 Task: Create in the project VitalTech an epic 'Virtual Desktop Infrastructure (VDI) Implementation'.
Action: Mouse moved to (189, 59)
Screenshot: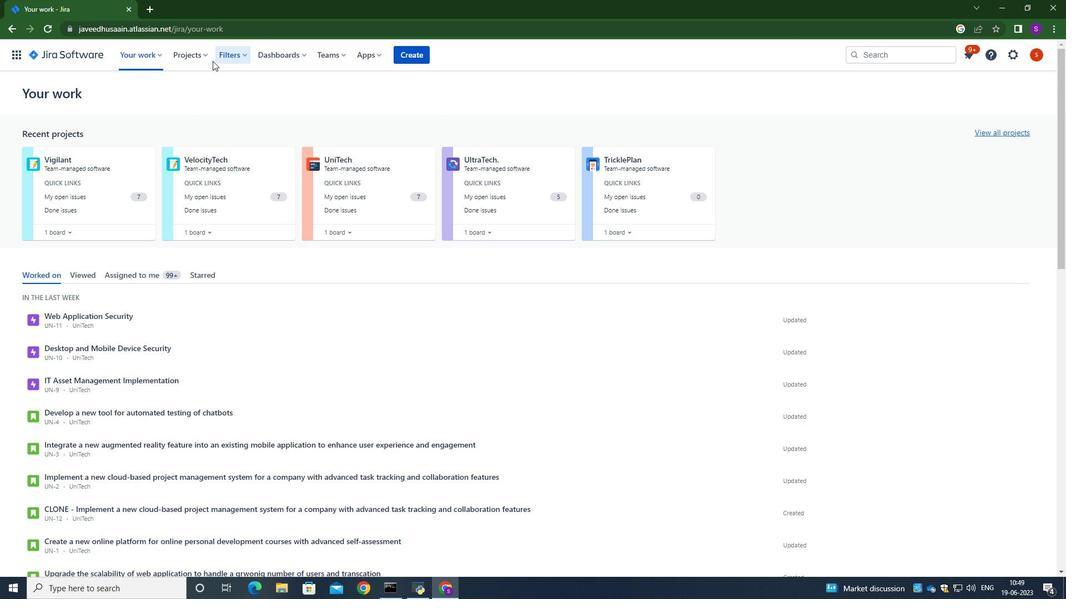 
Action: Mouse pressed left at (189, 59)
Screenshot: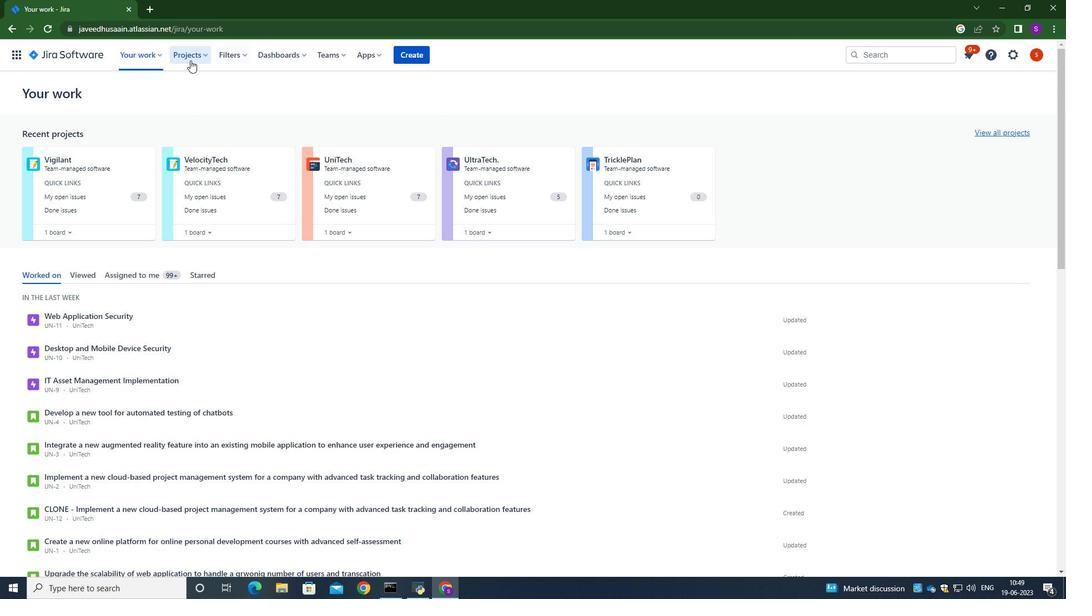 
Action: Mouse moved to (208, 111)
Screenshot: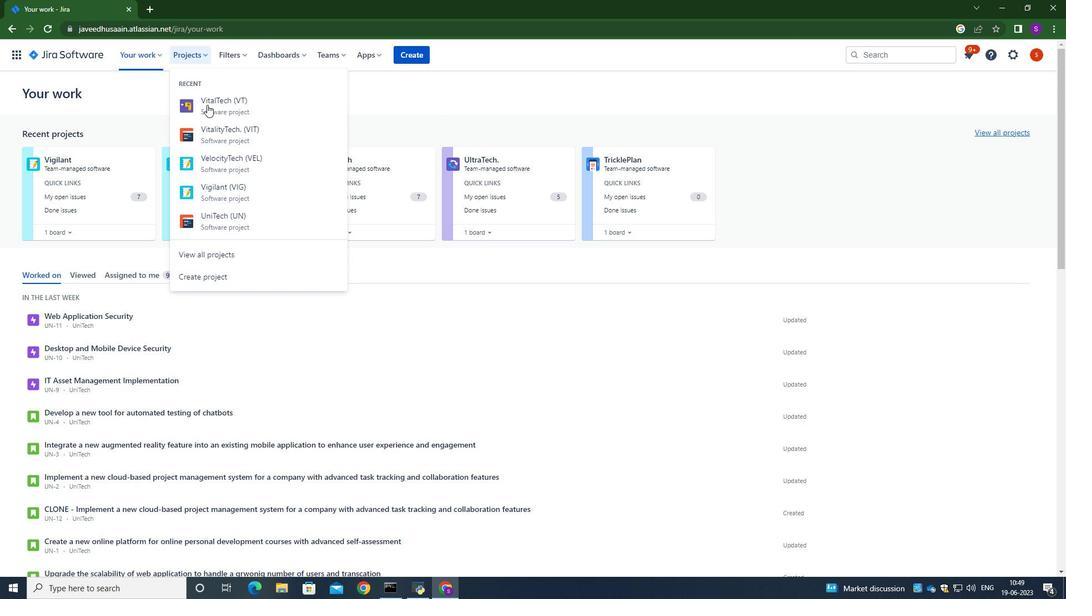 
Action: Mouse pressed left at (208, 111)
Screenshot: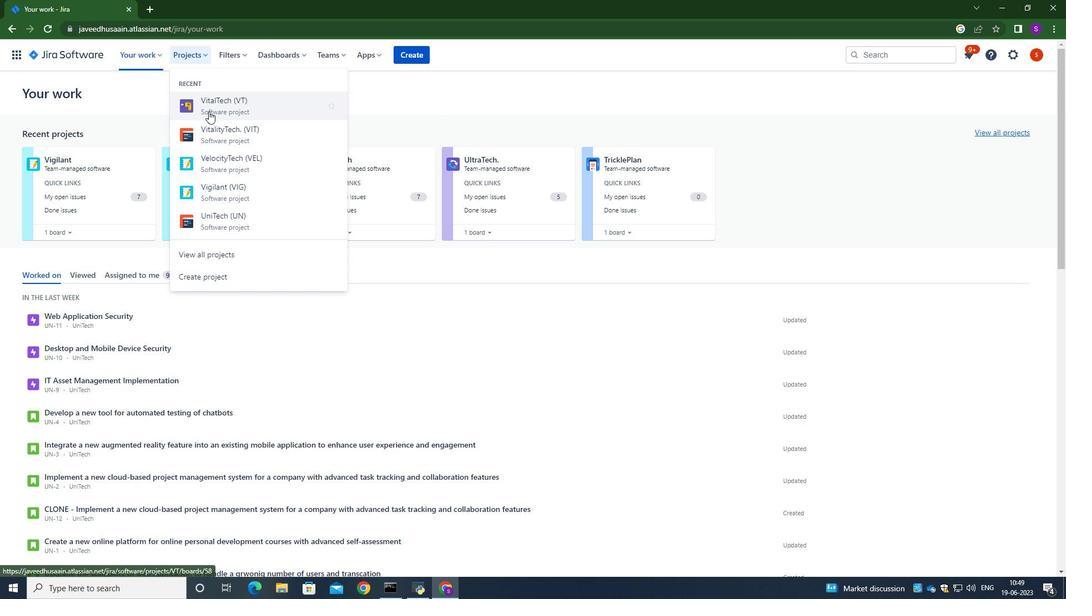 
Action: Mouse moved to (81, 167)
Screenshot: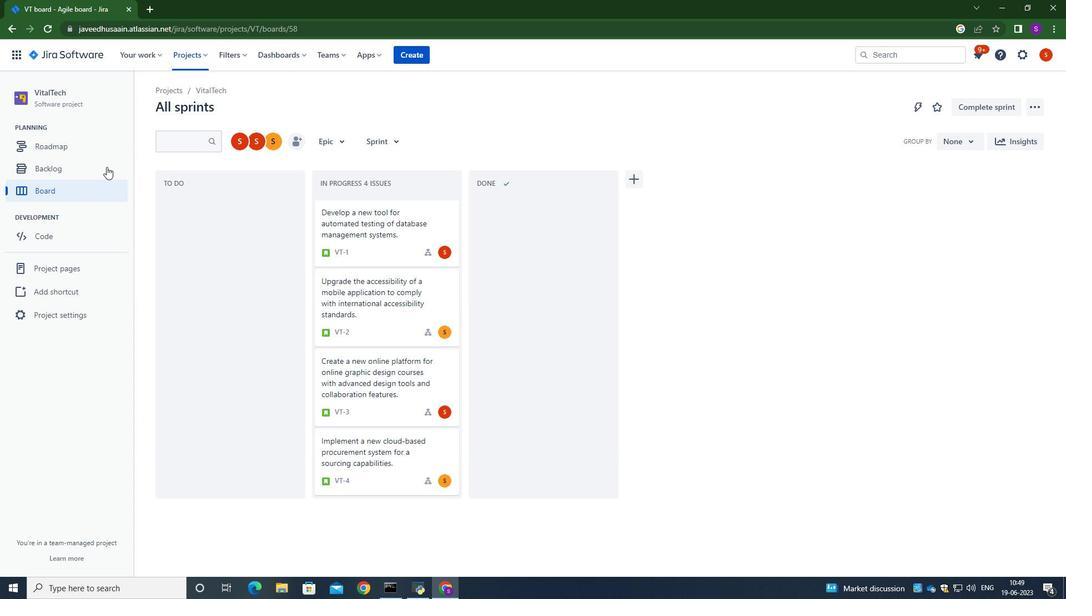 
Action: Mouse pressed left at (81, 167)
Screenshot: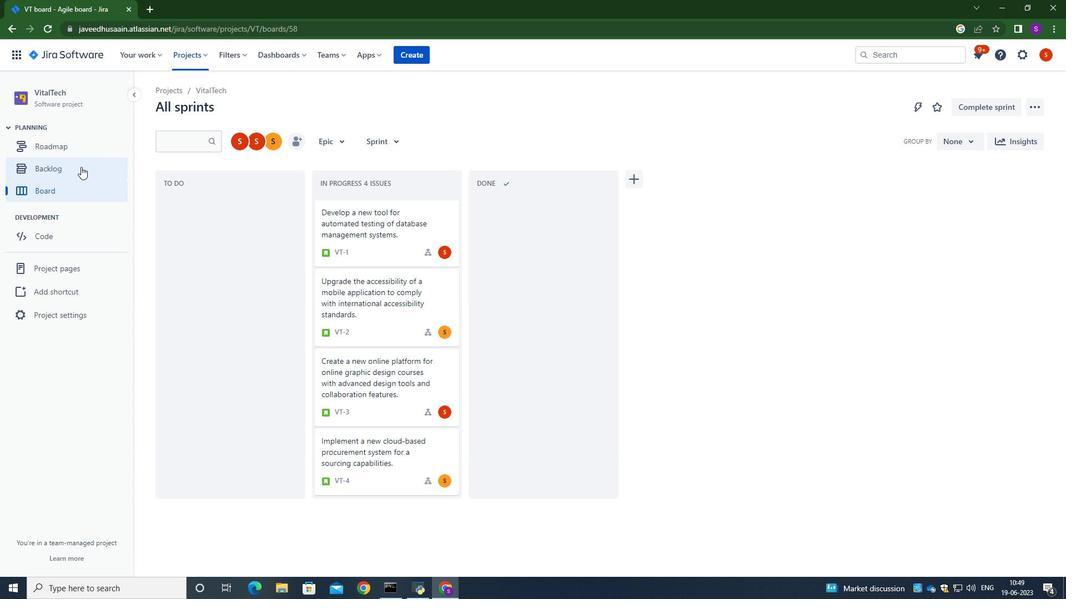 
Action: Mouse moved to (228, 255)
Screenshot: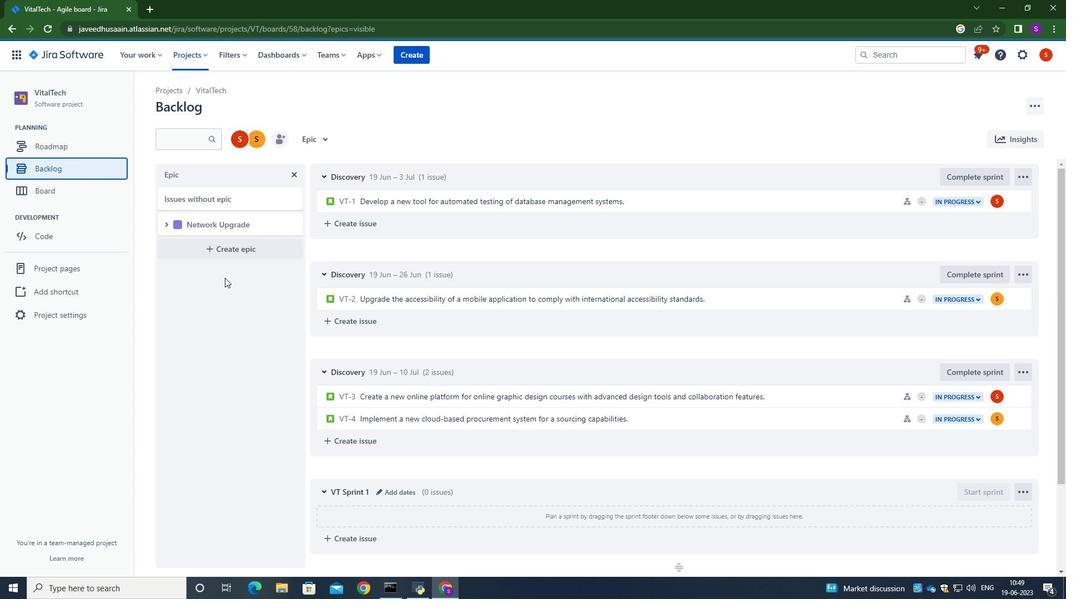 
Action: Mouse pressed left at (228, 255)
Screenshot: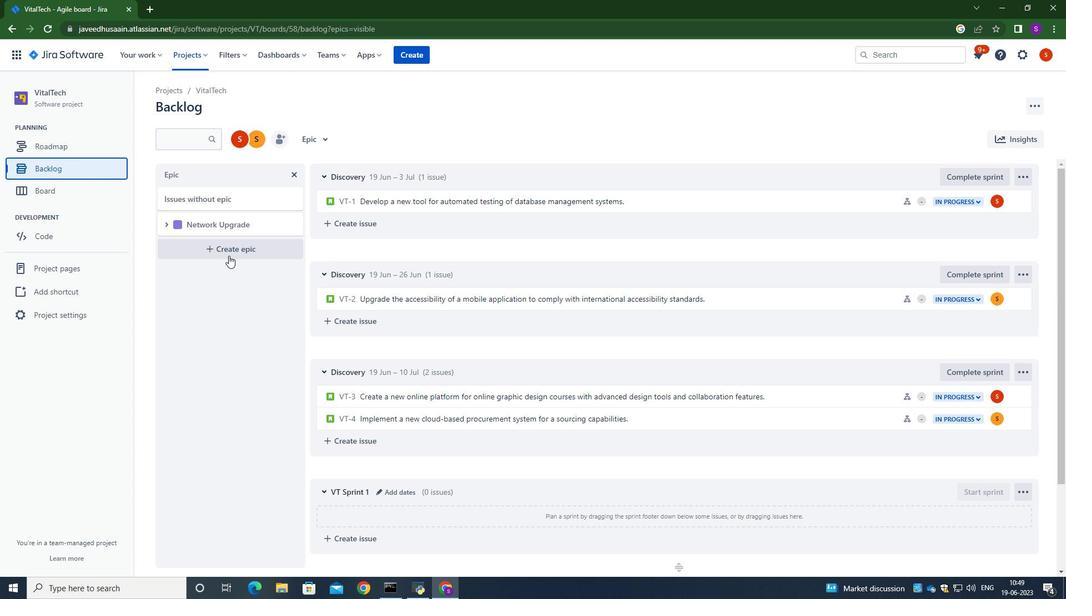 
Action: Mouse moved to (219, 247)
Screenshot: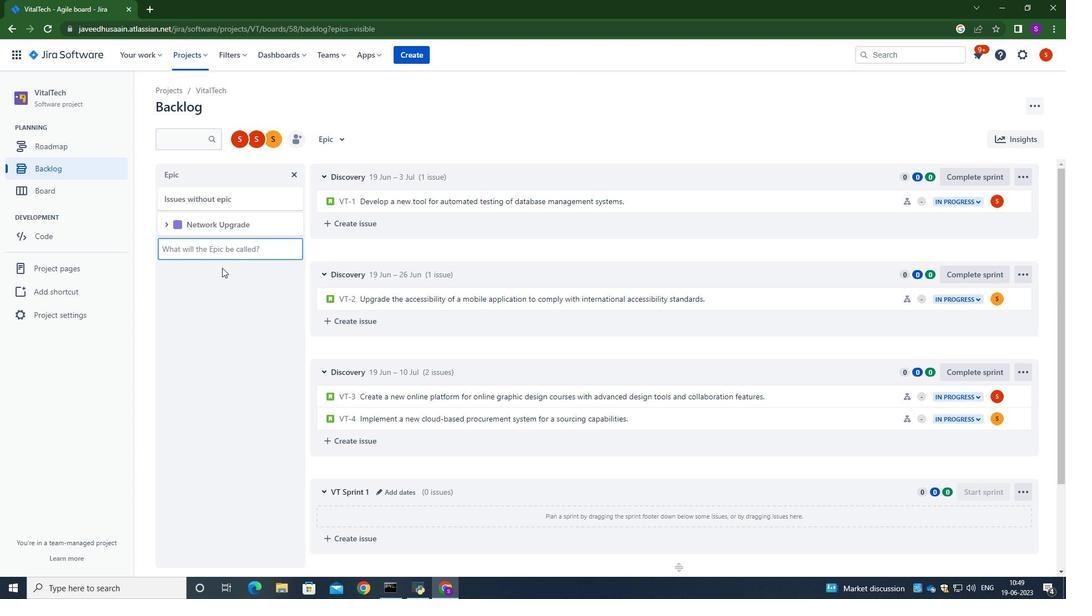 
Action: Mouse pressed left at (219, 247)
Screenshot: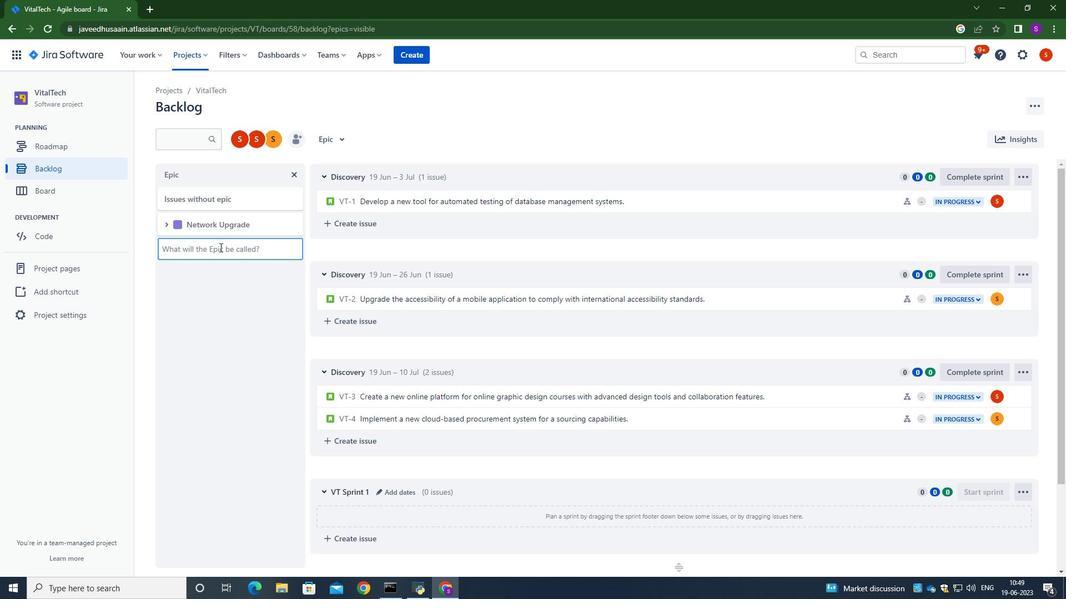 
Action: Key pressed <Key.caps_lock>V<Key.caps_lock>irtual<Key.space><Key.caps_lock>D<Key.caps_lock>esktop<Key.space><Key.caps_lock>I<Key.caps_lock>nfrastructure<Key.space><Key.shift_r>(<Key.caps_lock>VDI<Key.shift_r>)<Key.space><Key.caps_lock><Key.caps_lock>I<Key.caps_lock>mplementation<Key.enter>
Screenshot: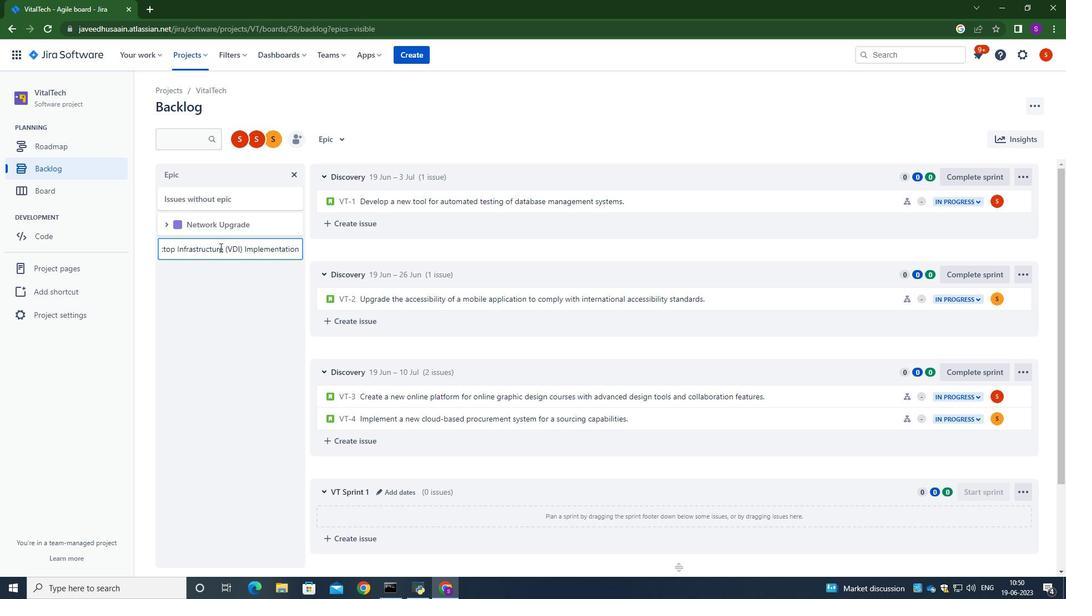 
Action: Mouse moved to (228, 370)
Screenshot: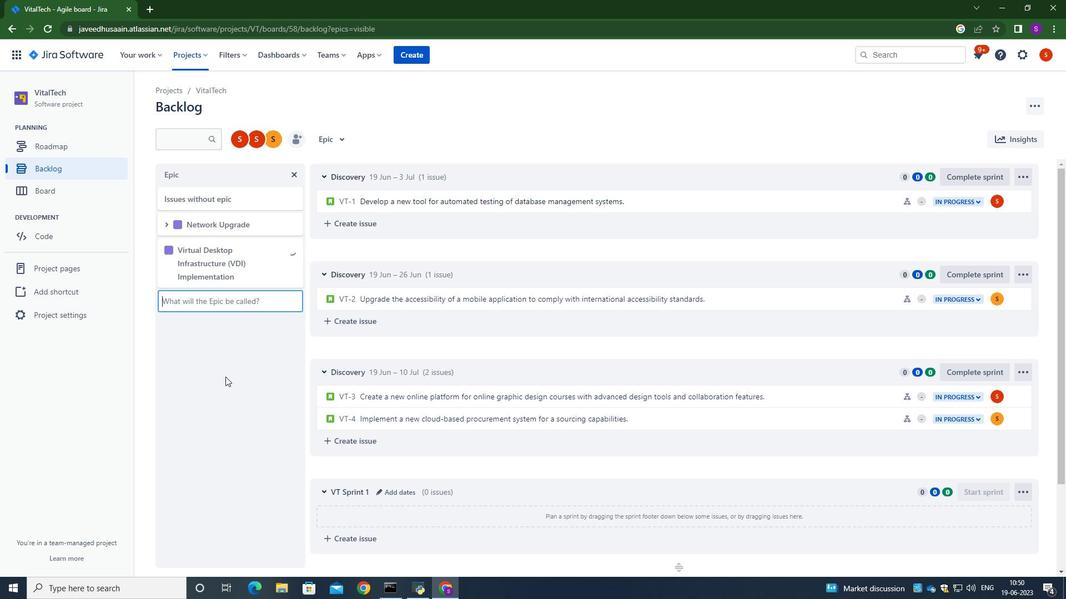 
Action: Mouse pressed left at (228, 370)
Screenshot: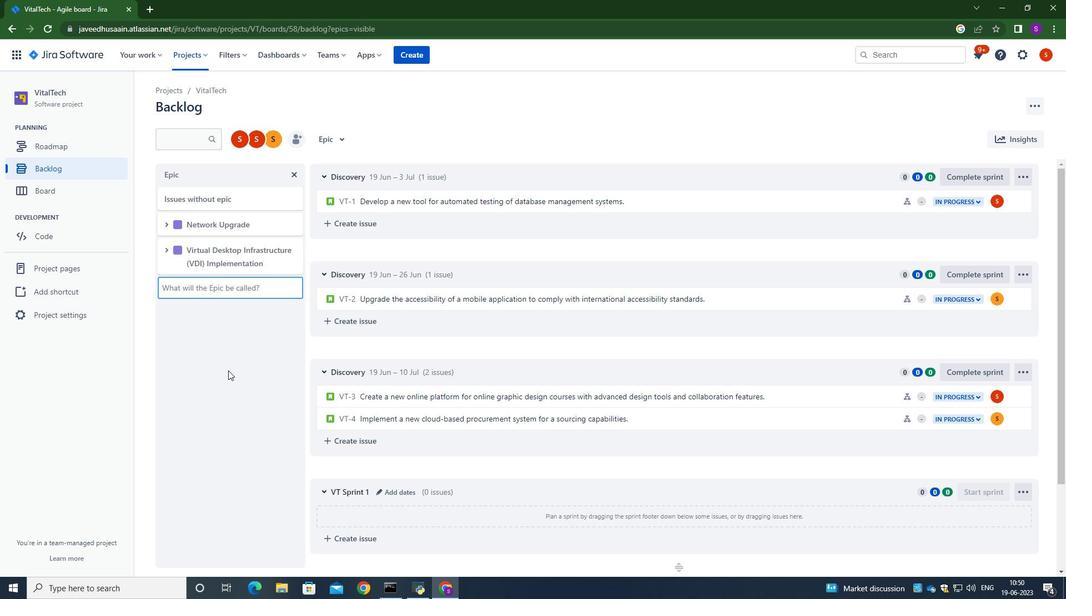 
